 Task: Create New Customer with Customer Name: Hand Storage Place, Billing Address Line1: 929 Preston Street, Billing Address Line2:  Leroy, Billing Address Line3:  Kansas 66857, Cell Number: 512-211-3584
Action: Mouse pressed left at (192, 33)
Screenshot: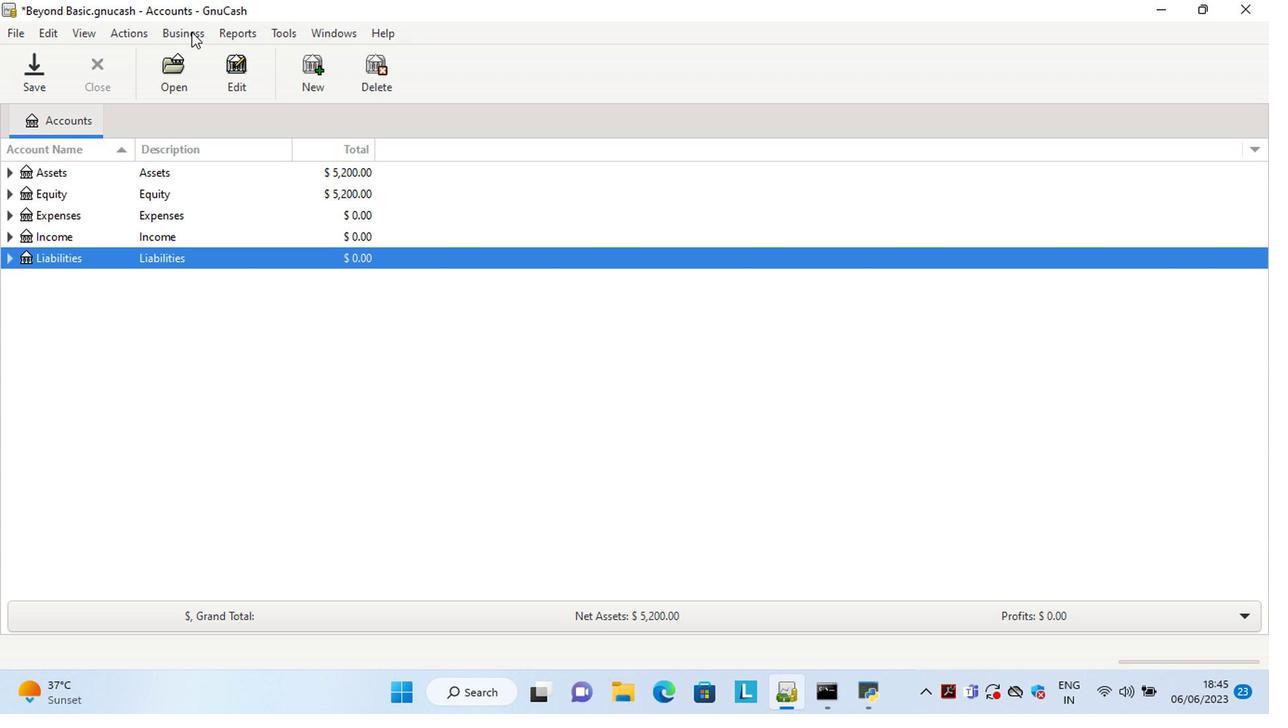 
Action: Mouse moved to (377, 74)
Screenshot: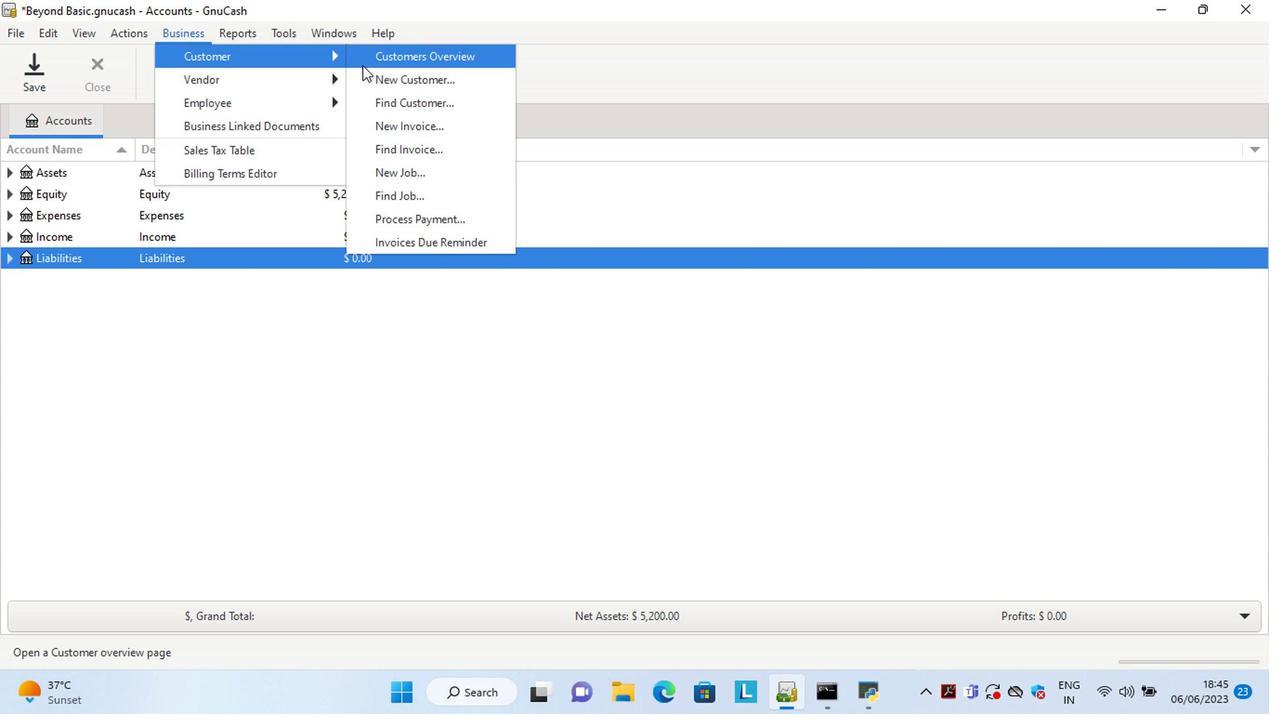
Action: Mouse pressed left at (377, 74)
Screenshot: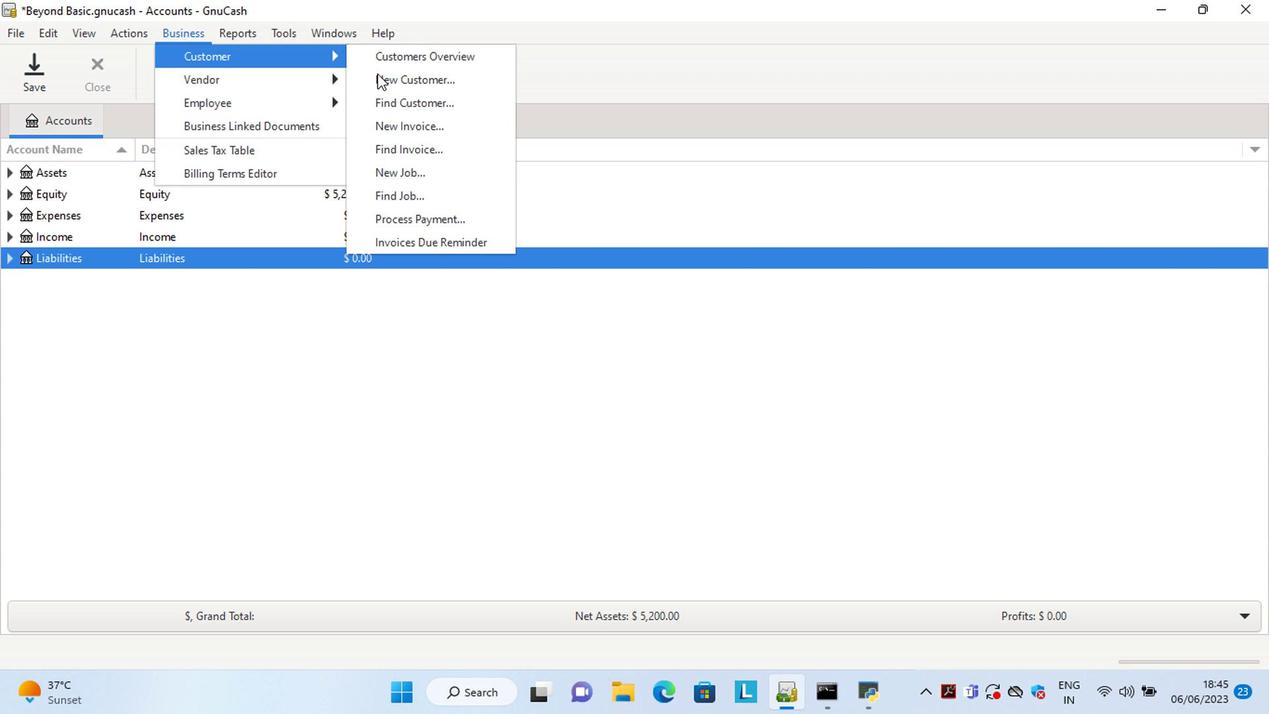 
Action: Mouse moved to (654, 205)
Screenshot: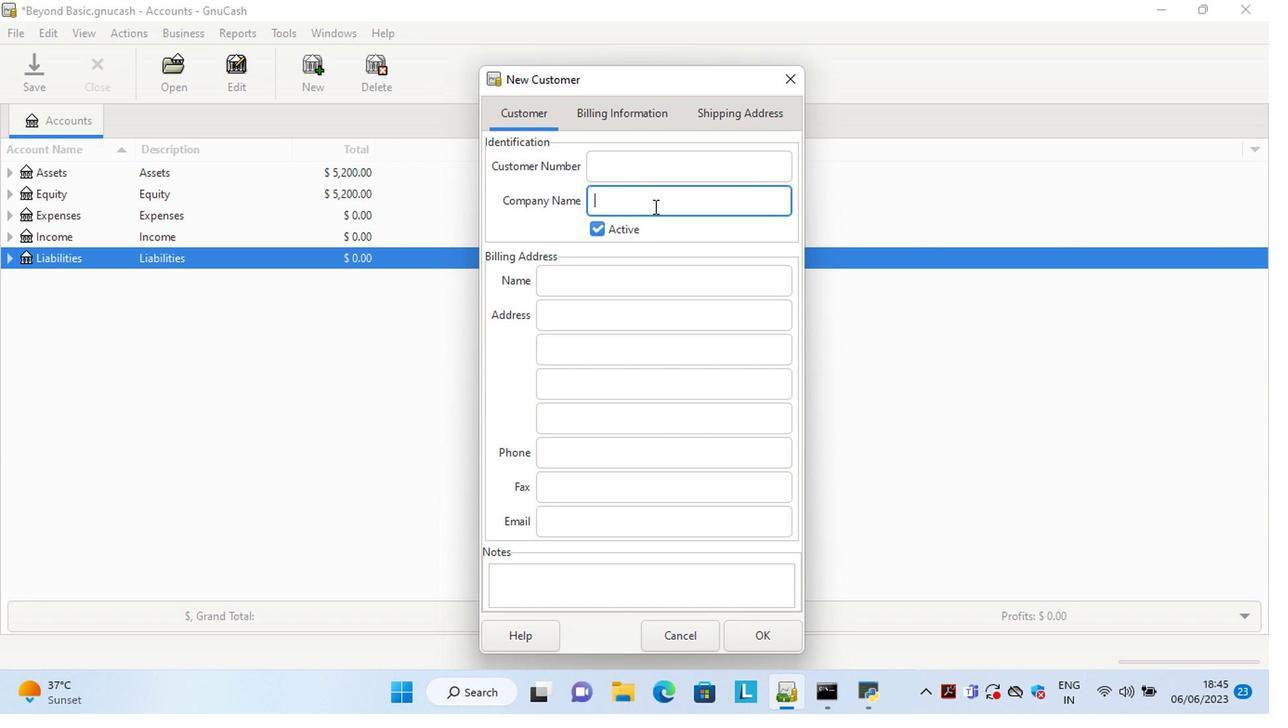 
Action: Mouse pressed left at (654, 205)
Screenshot: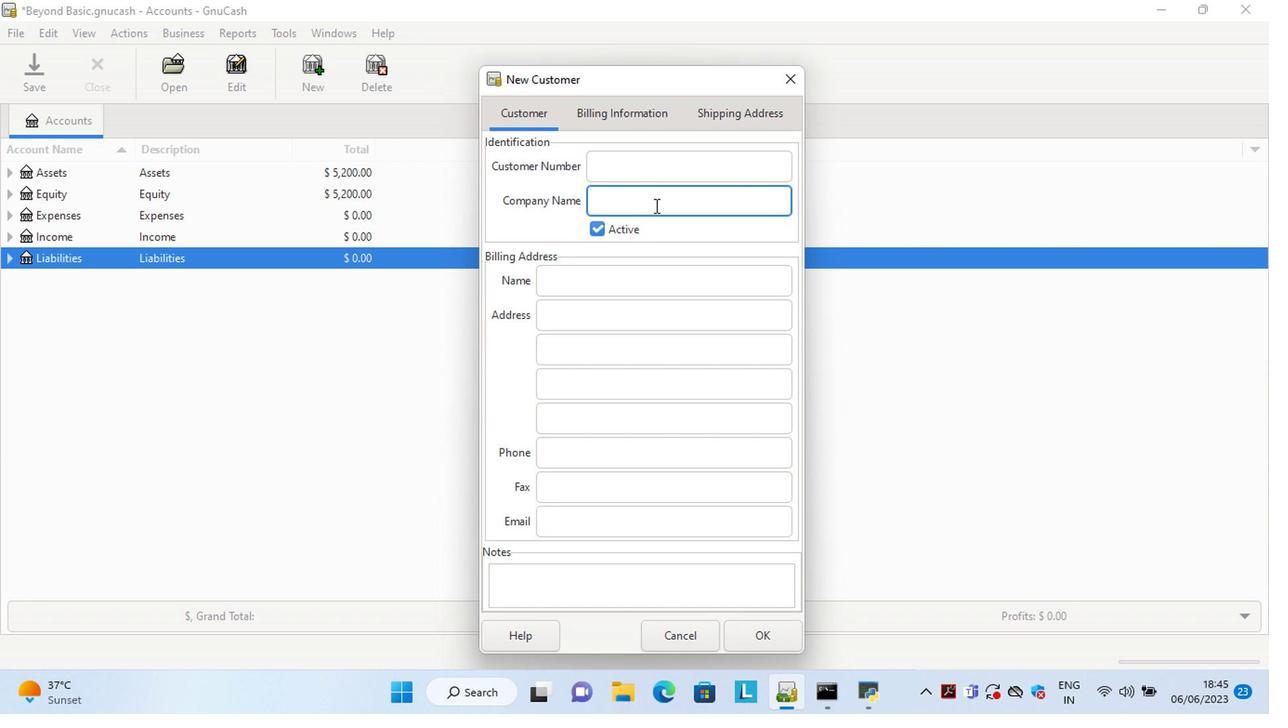 
Action: Key pressed <Key.shift>Hand<Key.space><Key.shift>Storage<Key.space><Key.shift>Place<Key.tab><Key.tab><Key.tab>929<Key.space><Key.shift>Preston<Key.tab>
Screenshot: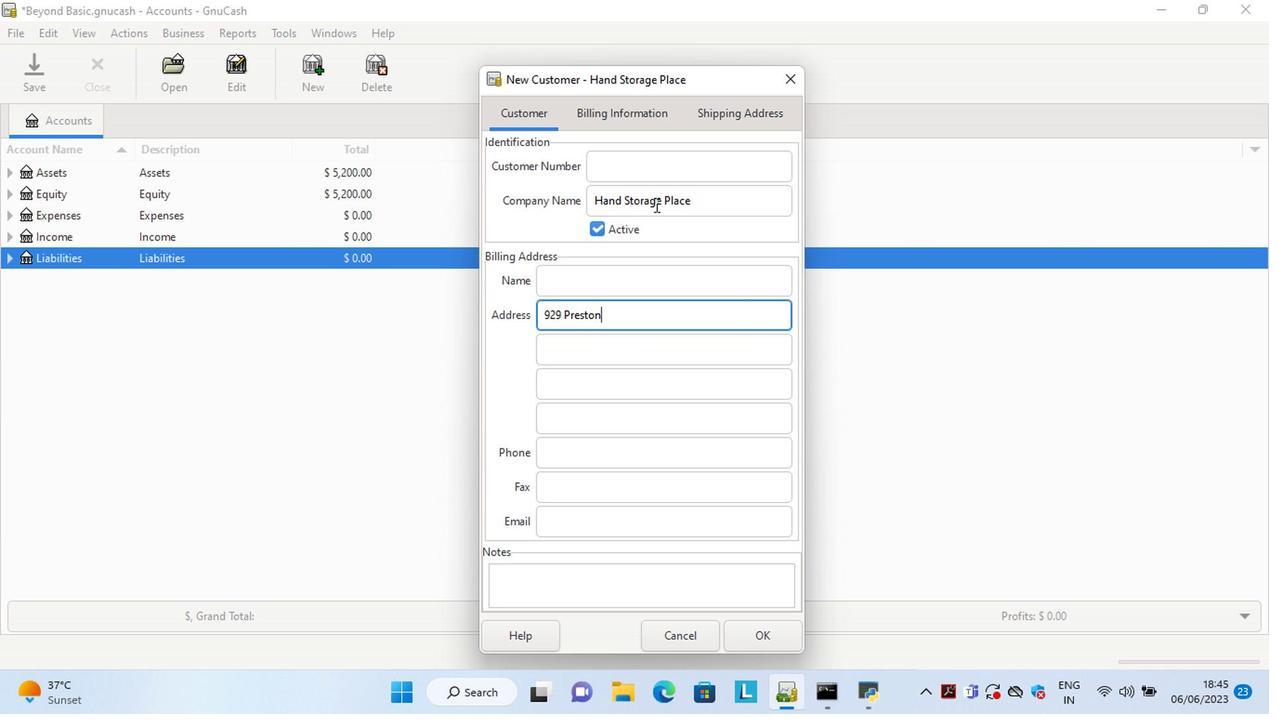 
Action: Mouse moved to (707, 319)
Screenshot: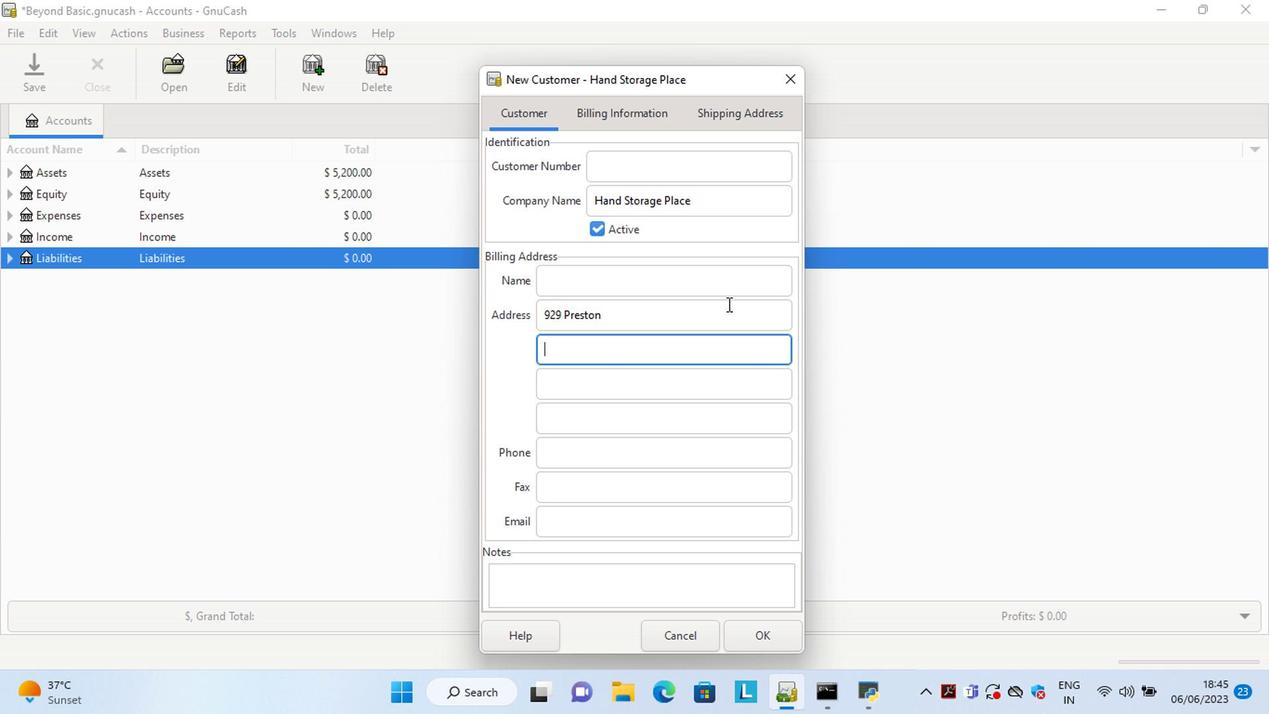 
Action: Mouse pressed left at (707, 319)
Screenshot: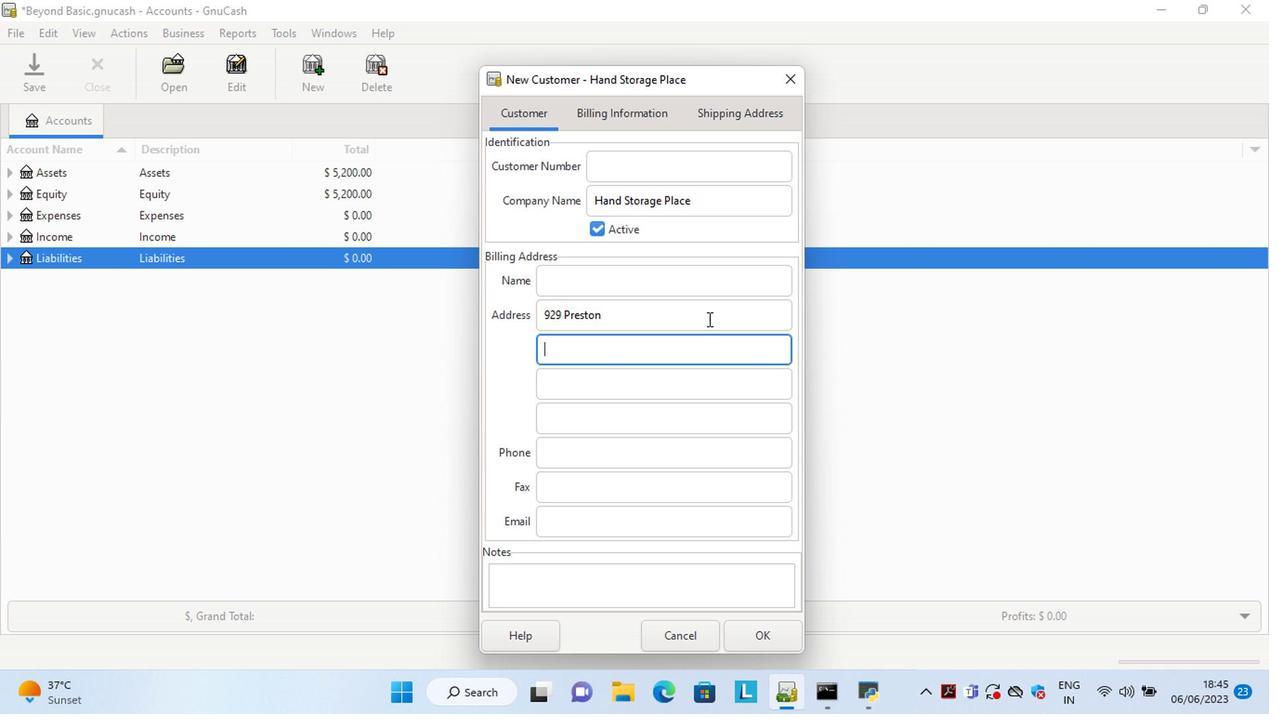 
Action: Key pressed <Key.space><Key.shift>Street<Key.tab><Key.shift>Leroy<Key.tab><Key.shift>Kans<Key.backspace>s<Key.space>66857<Key.tab><Key.tab>512-2-3584
Screenshot: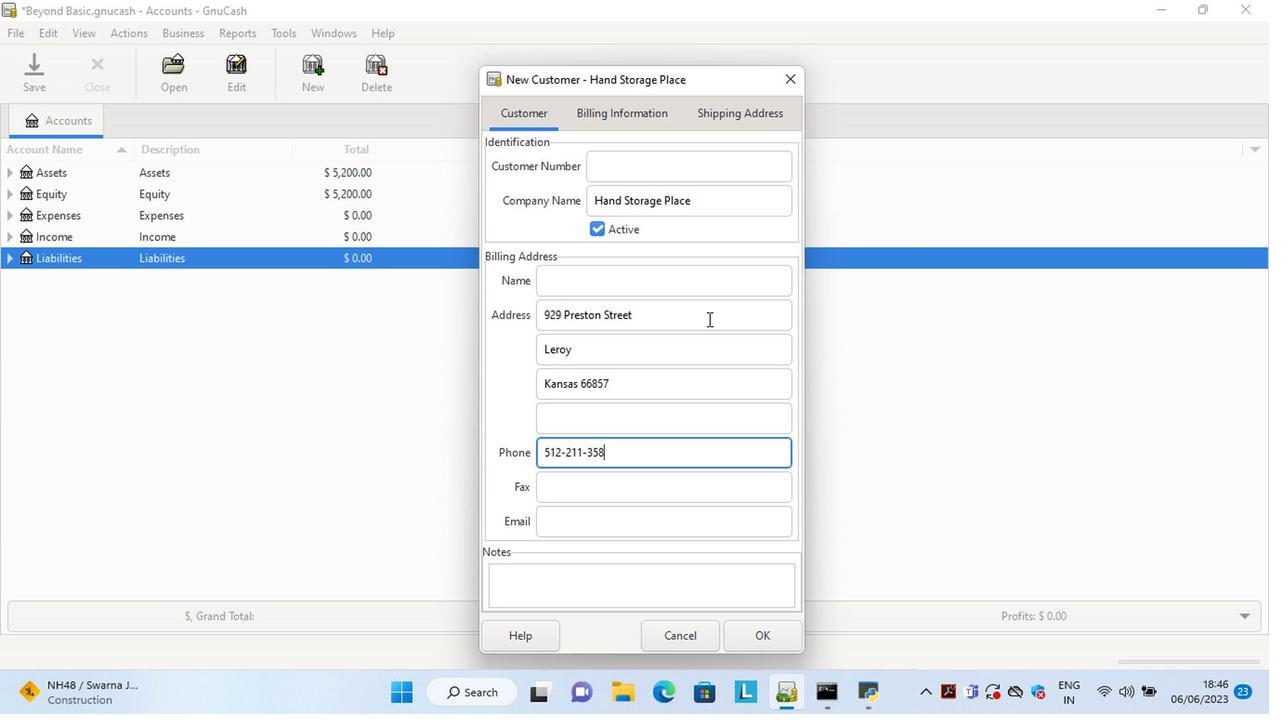 
Action: Mouse moved to (779, 634)
Screenshot: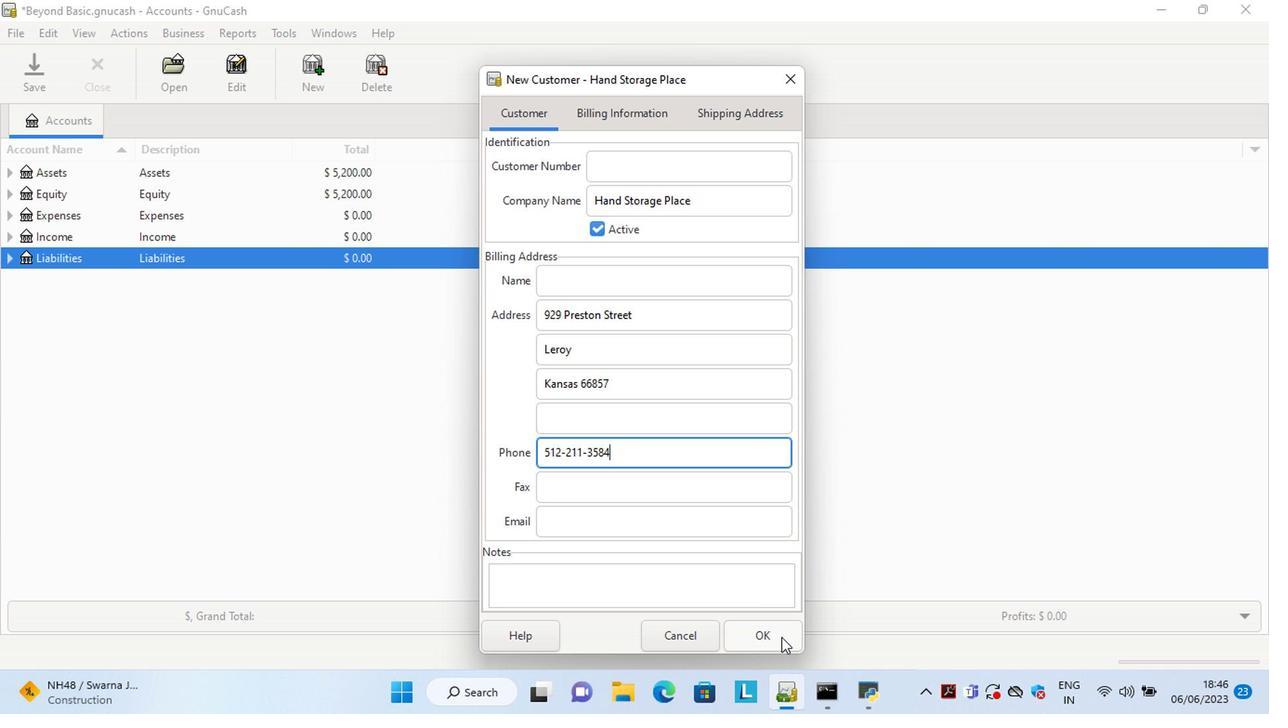 
Action: Mouse pressed left at (779, 634)
Screenshot: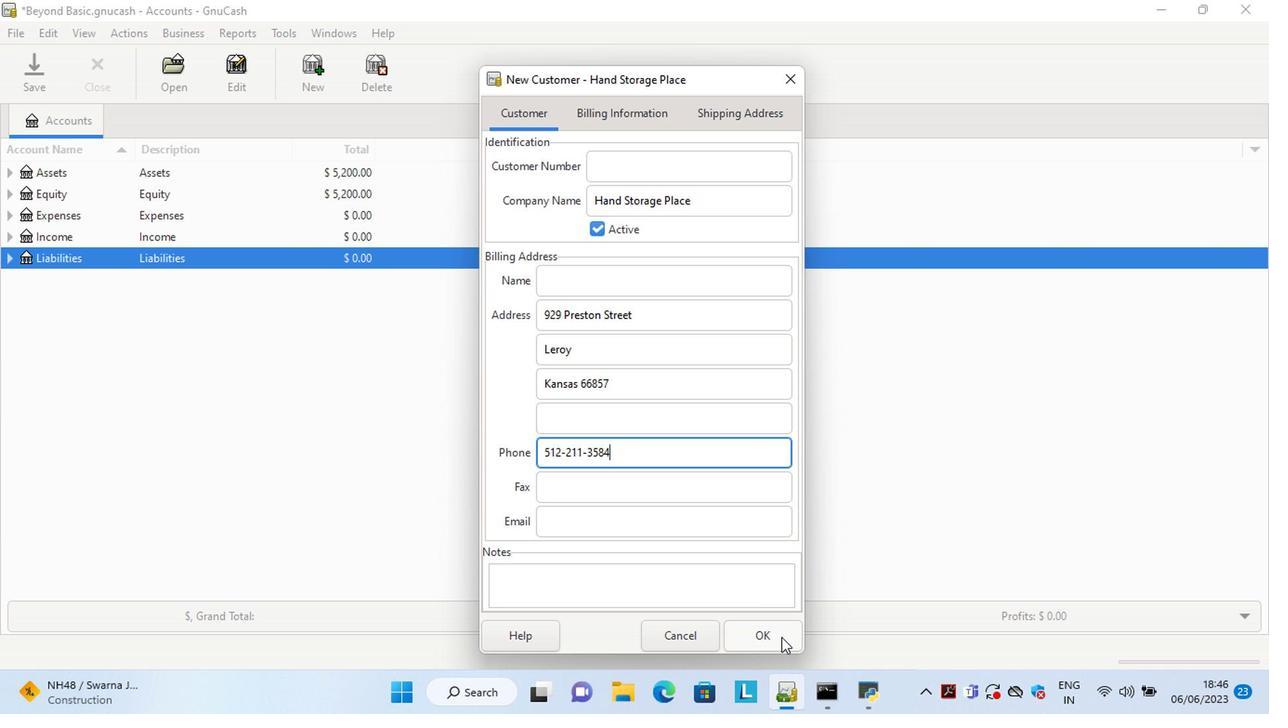 
